 Task: Check the sale-to-list ratio of storage area in the last 1 year.
Action: Mouse moved to (868, 193)
Screenshot: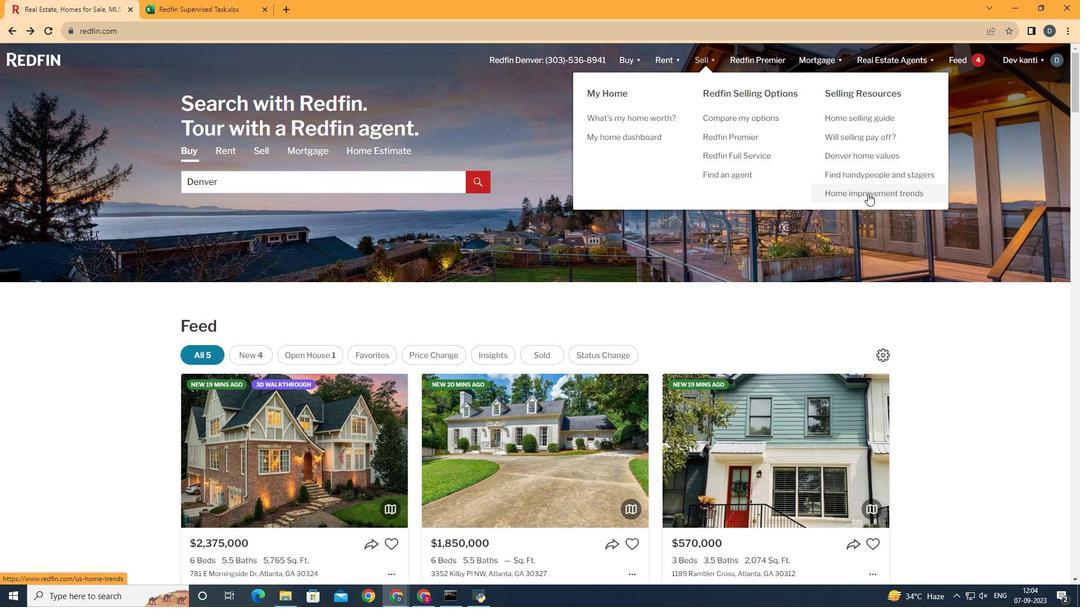 
Action: Mouse pressed left at (868, 193)
Screenshot: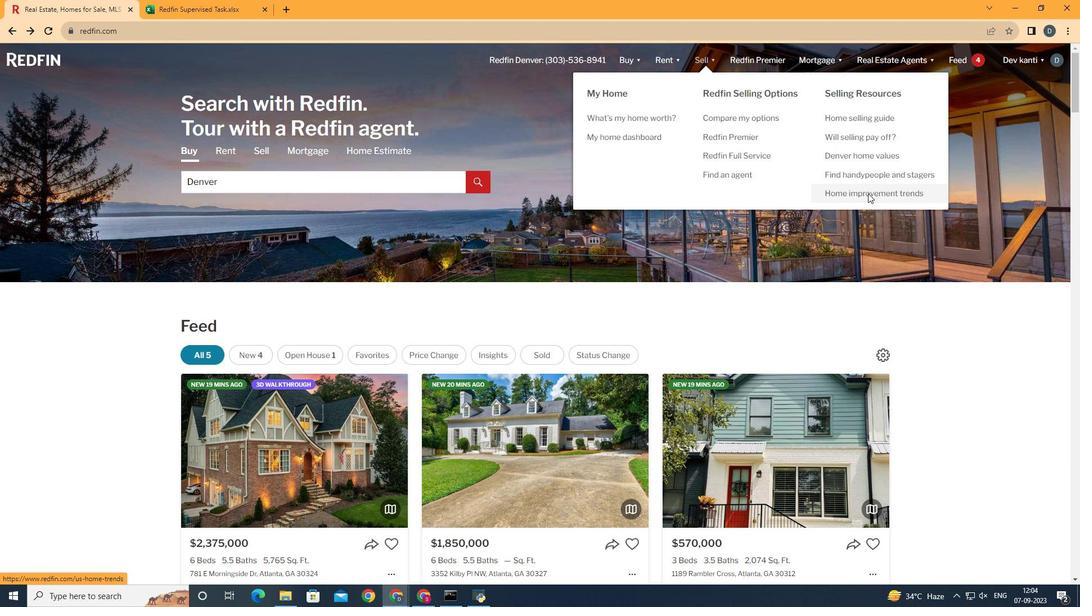 
Action: Mouse moved to (291, 219)
Screenshot: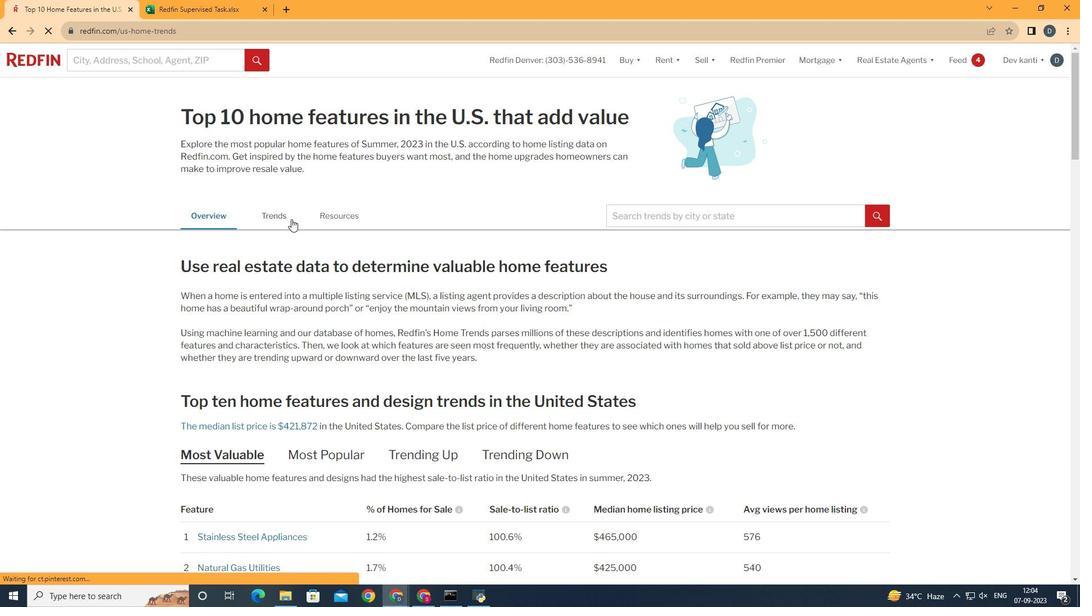 
Action: Mouse pressed left at (291, 219)
Screenshot: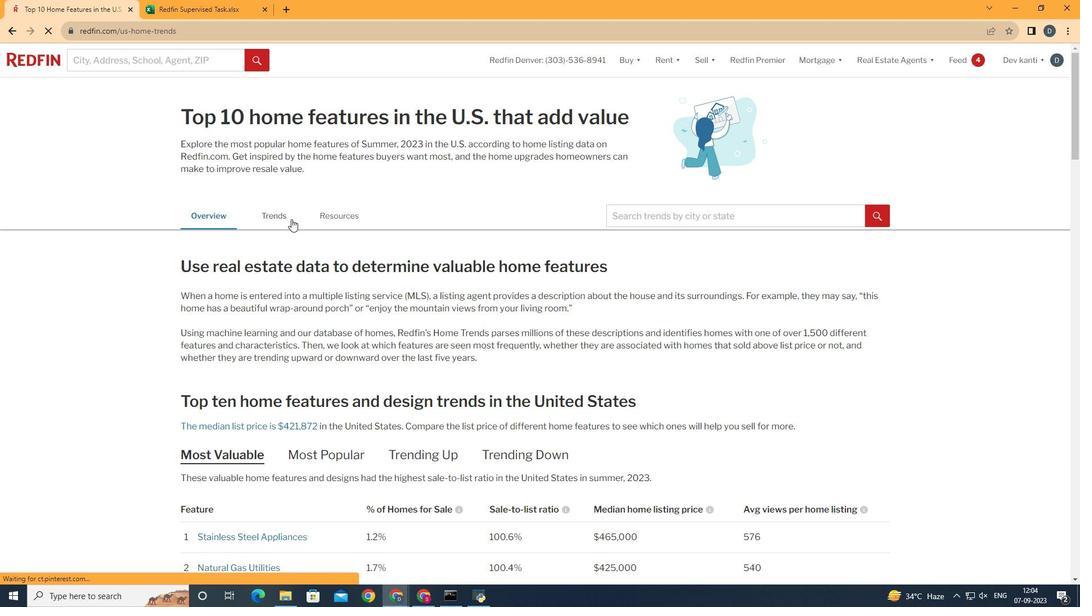 
Action: Mouse moved to (425, 275)
Screenshot: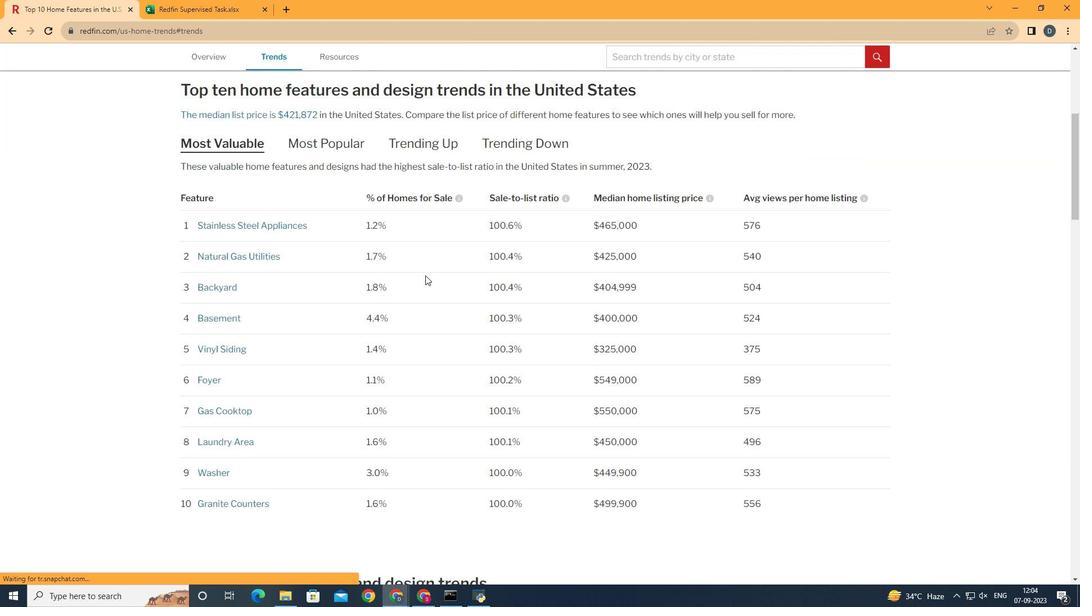 
Action: Mouse scrolled (425, 275) with delta (0, 0)
Screenshot: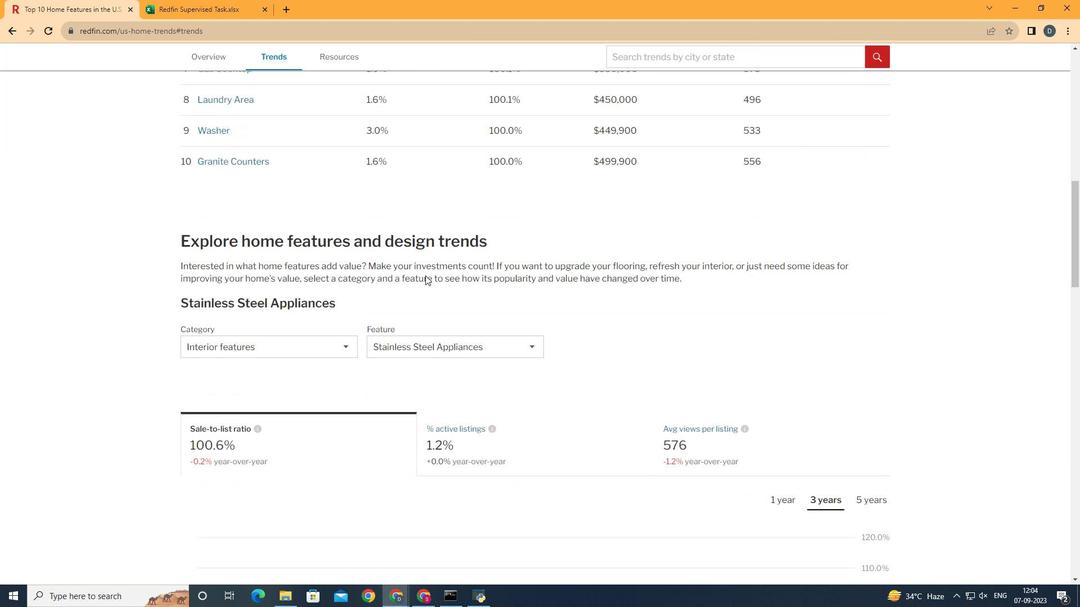 
Action: Mouse scrolled (425, 275) with delta (0, 0)
Screenshot: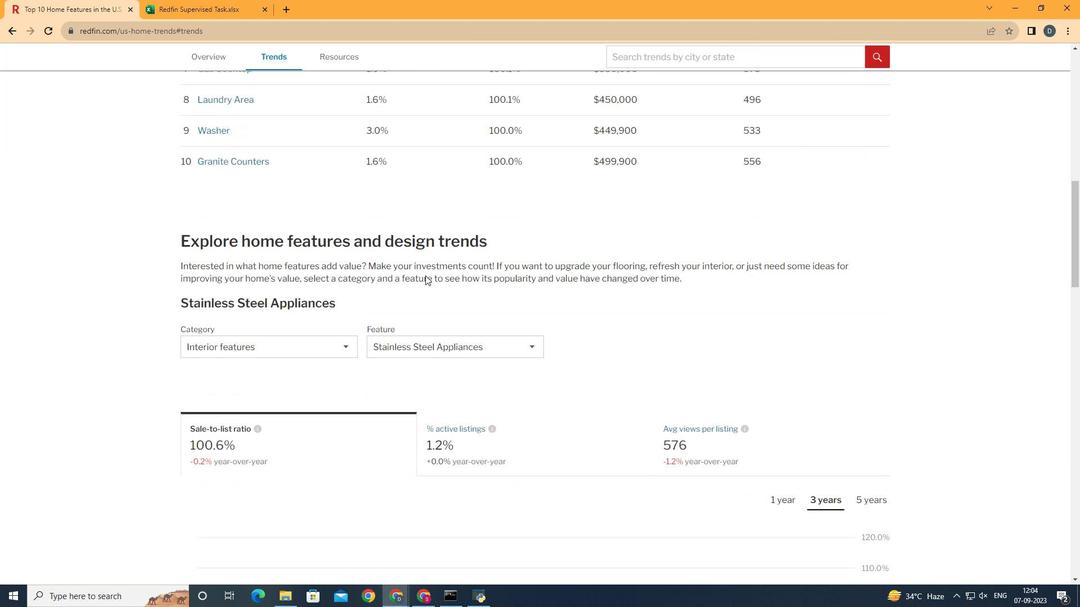 
Action: Mouse scrolled (425, 275) with delta (0, 0)
Screenshot: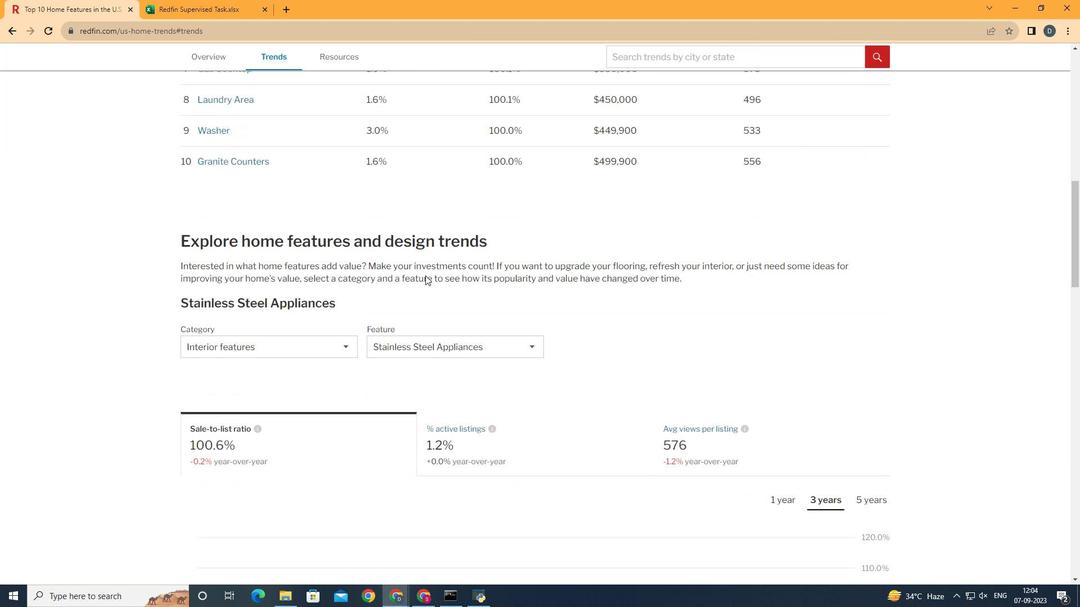 
Action: Mouse scrolled (425, 275) with delta (0, 0)
Screenshot: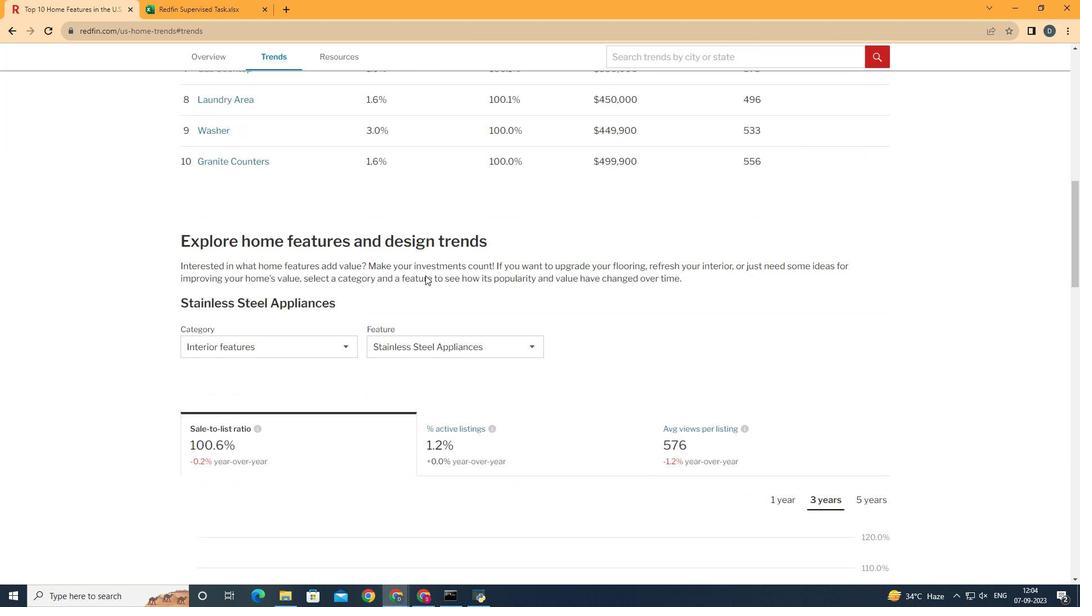 
Action: Mouse scrolled (425, 275) with delta (0, 0)
Screenshot: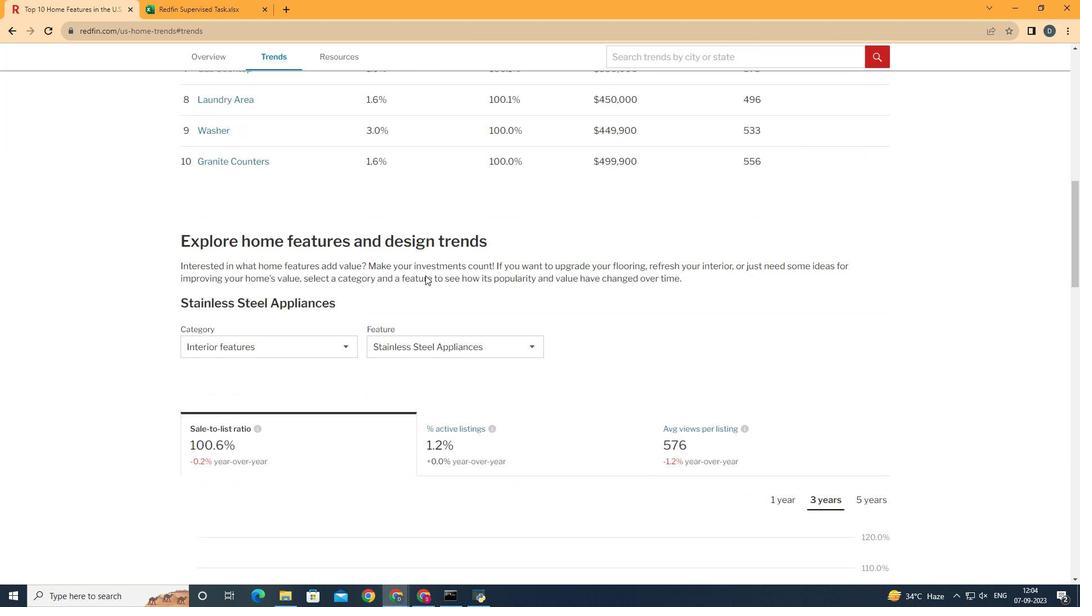 
Action: Mouse scrolled (425, 275) with delta (0, 0)
Screenshot: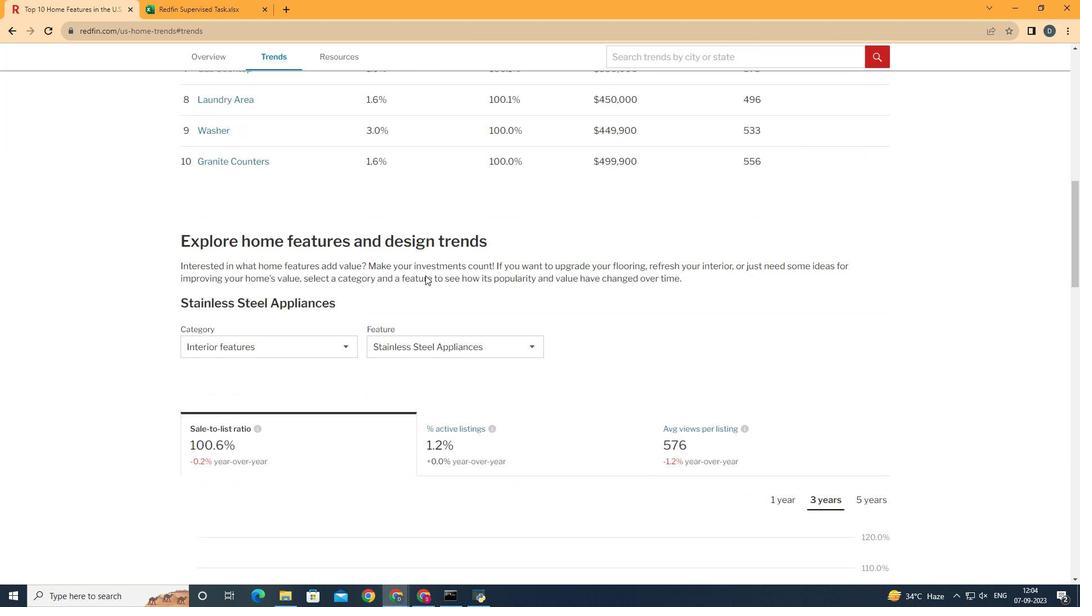 
Action: Mouse scrolled (425, 275) with delta (0, 0)
Screenshot: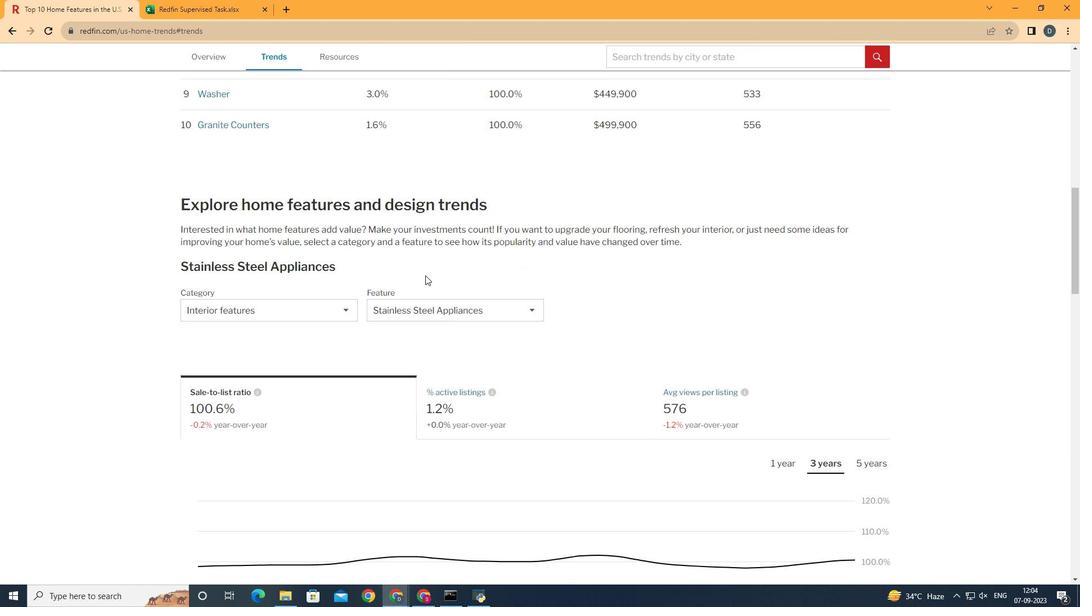 
Action: Mouse scrolled (425, 275) with delta (0, 0)
Screenshot: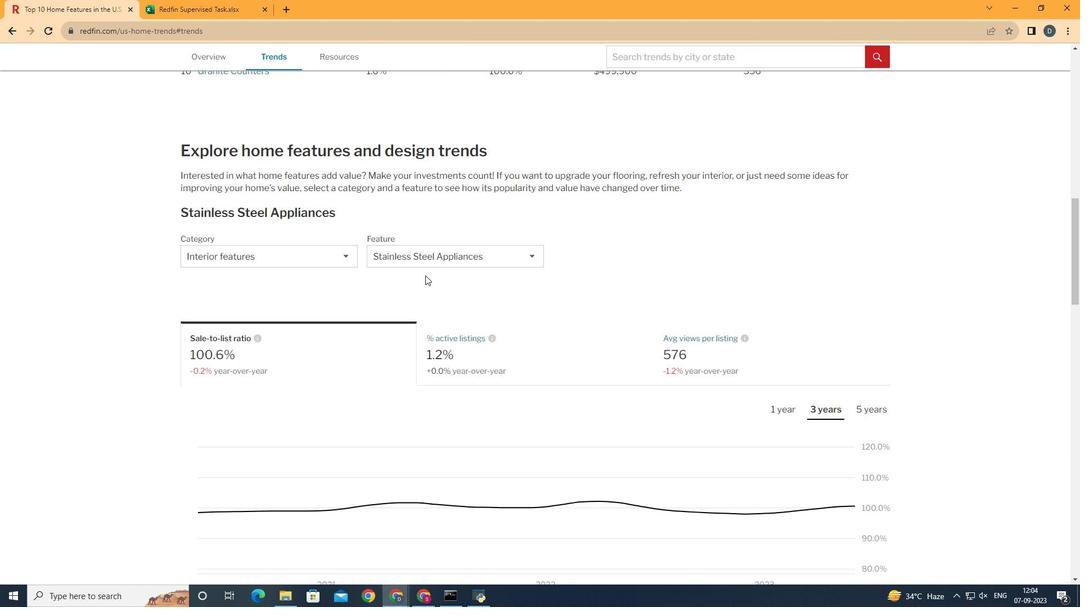
Action: Mouse moved to (349, 235)
Screenshot: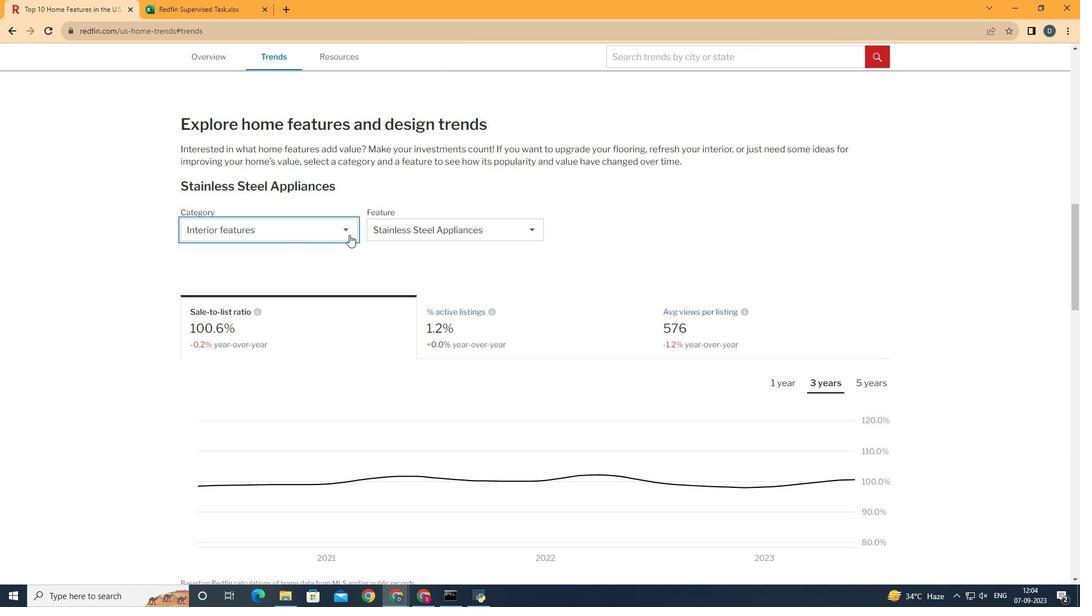 
Action: Mouse pressed left at (349, 235)
Screenshot: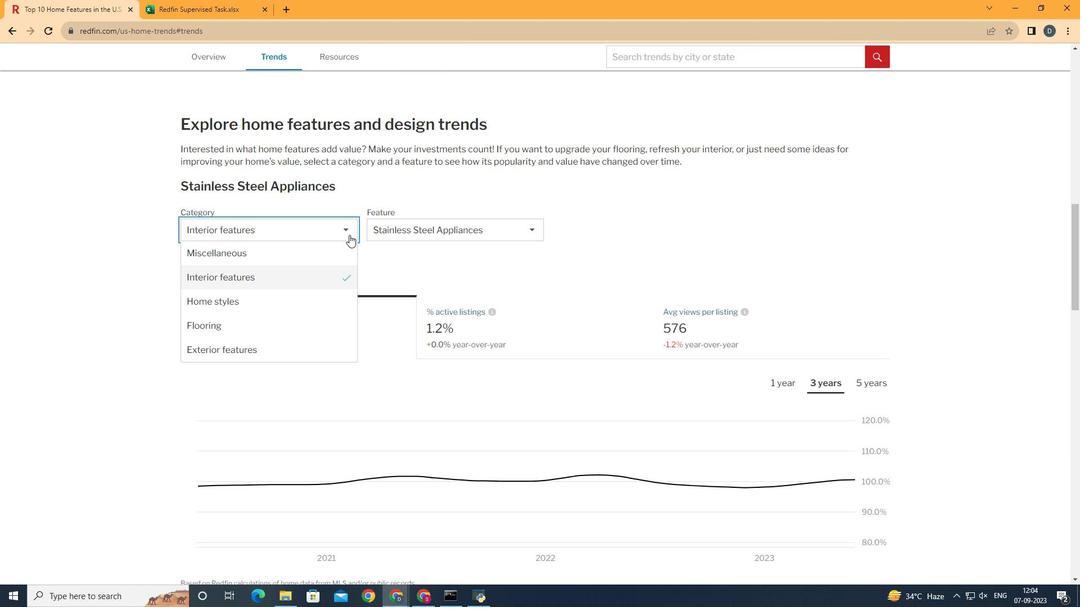 
Action: Mouse moved to (335, 256)
Screenshot: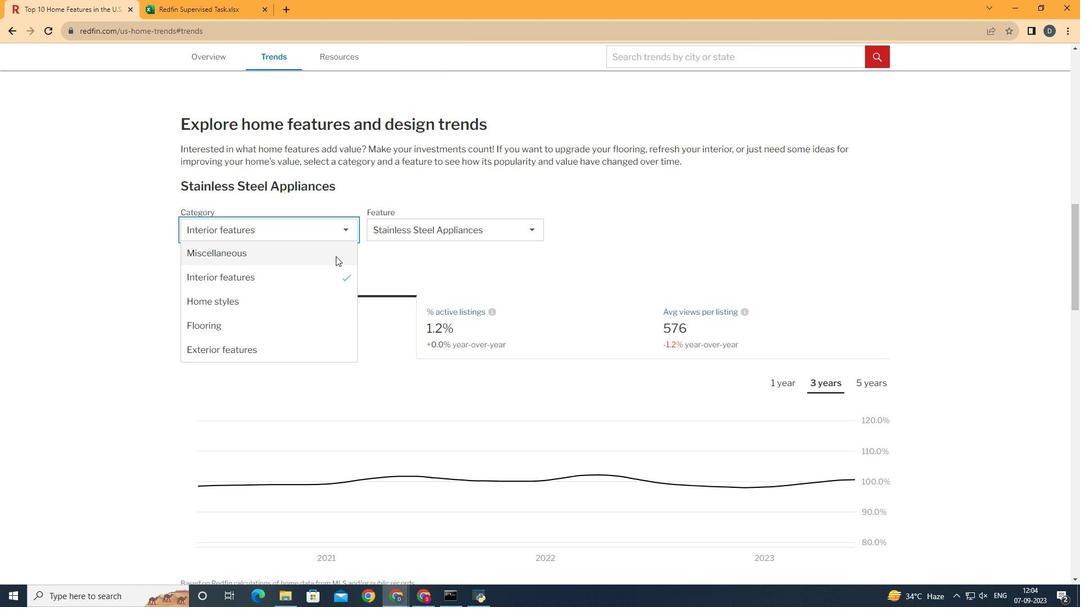 
Action: Mouse pressed left at (335, 256)
Screenshot: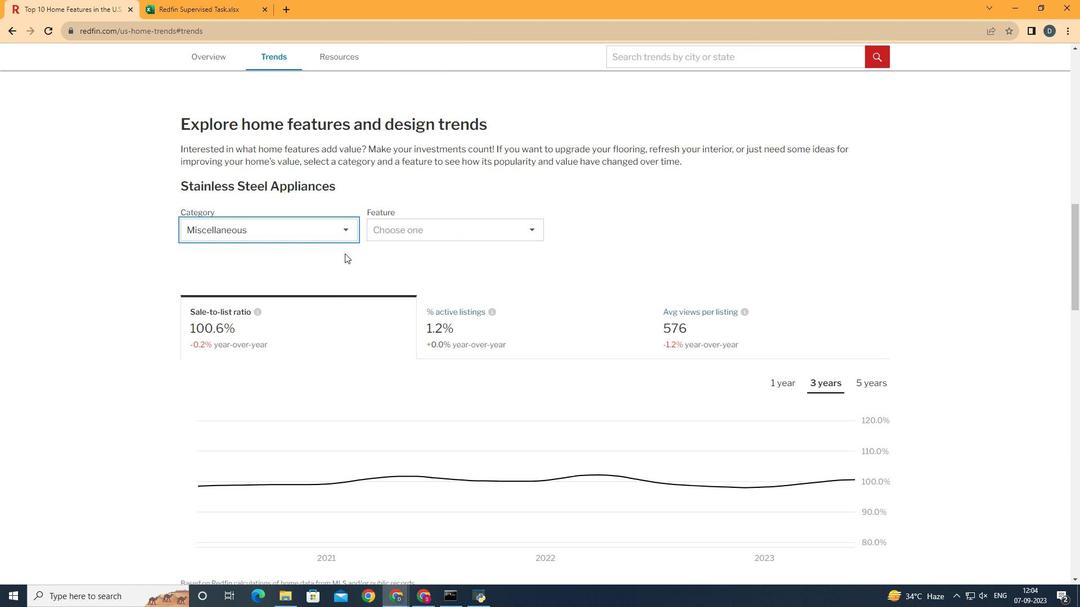 
Action: Mouse moved to (440, 234)
Screenshot: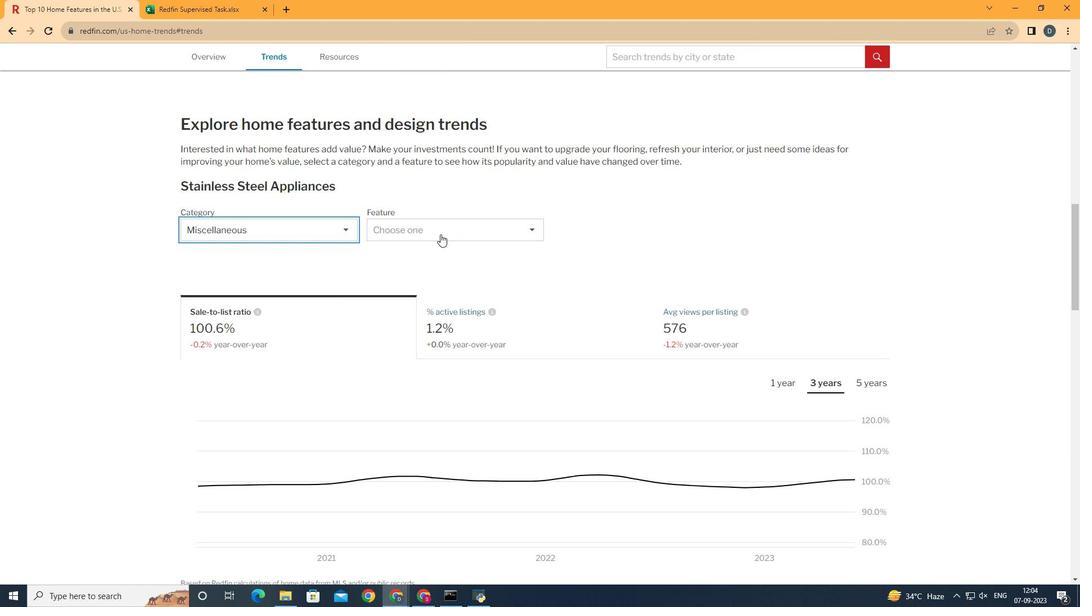 
Action: Mouse pressed left at (440, 234)
Screenshot: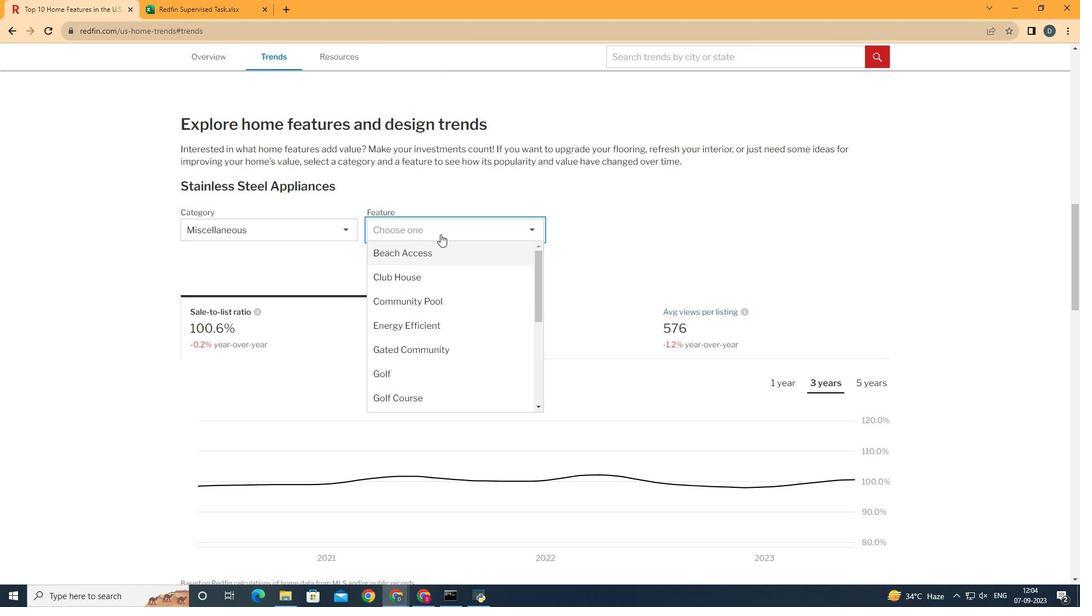 
Action: Mouse moved to (429, 356)
Screenshot: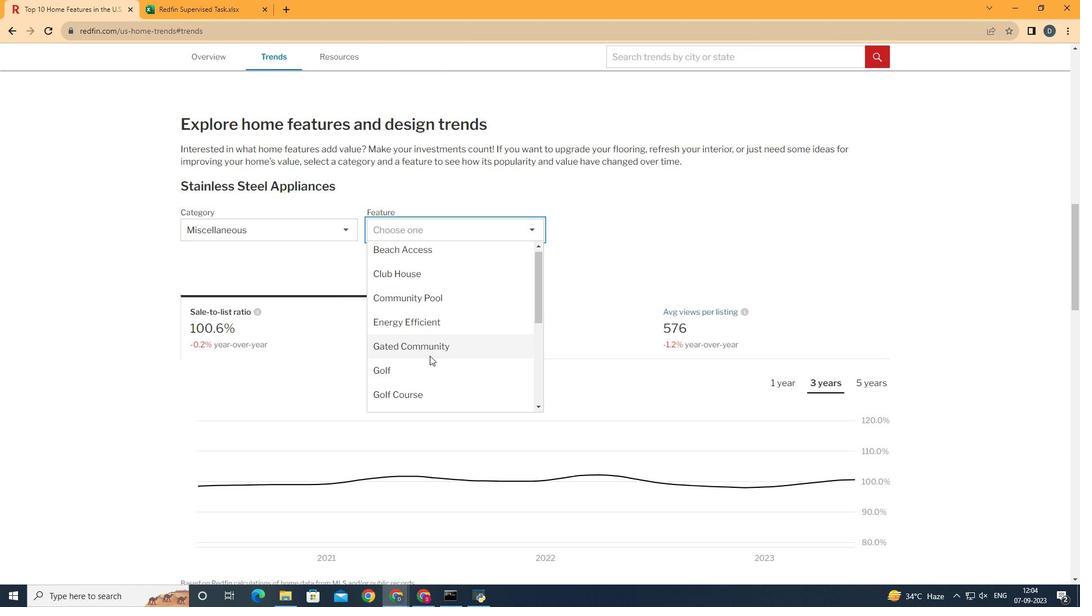 
Action: Mouse scrolled (429, 355) with delta (0, 0)
Screenshot: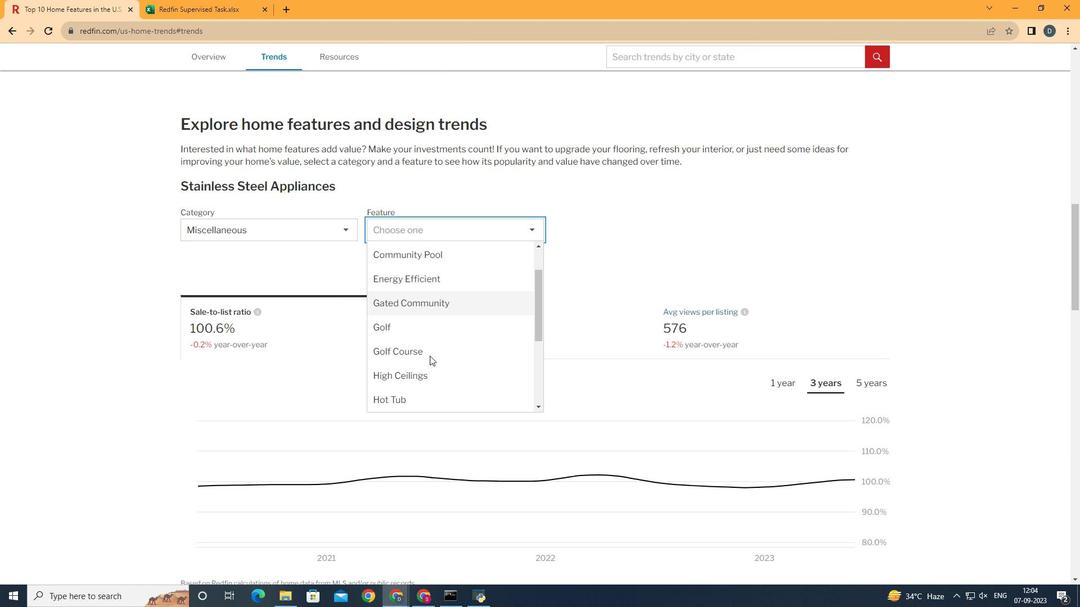 
Action: Mouse scrolled (429, 355) with delta (0, 0)
Screenshot: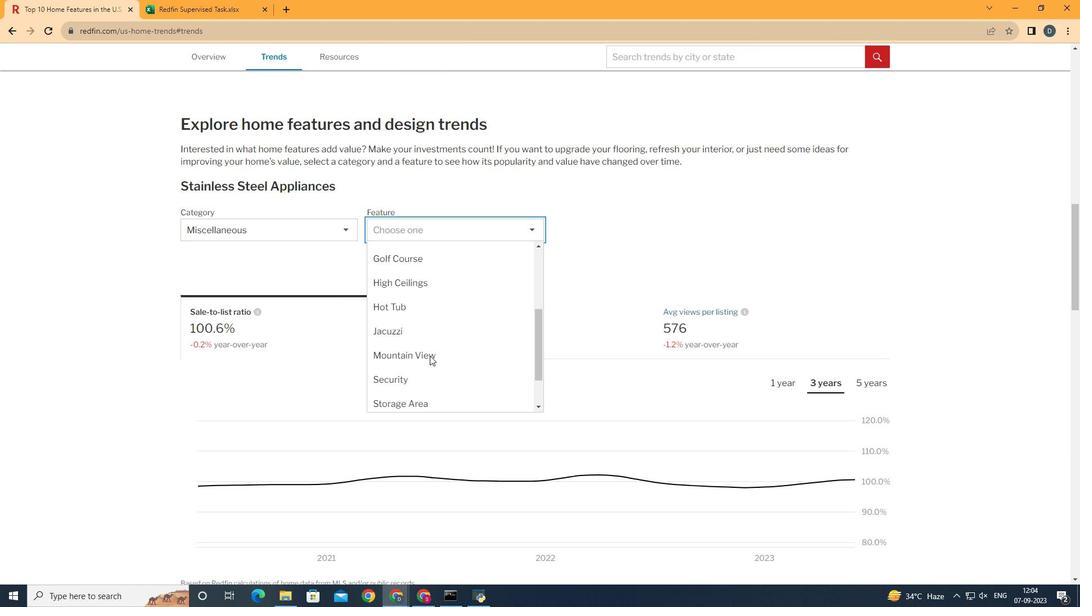 
Action: Mouse scrolled (429, 355) with delta (0, 0)
Screenshot: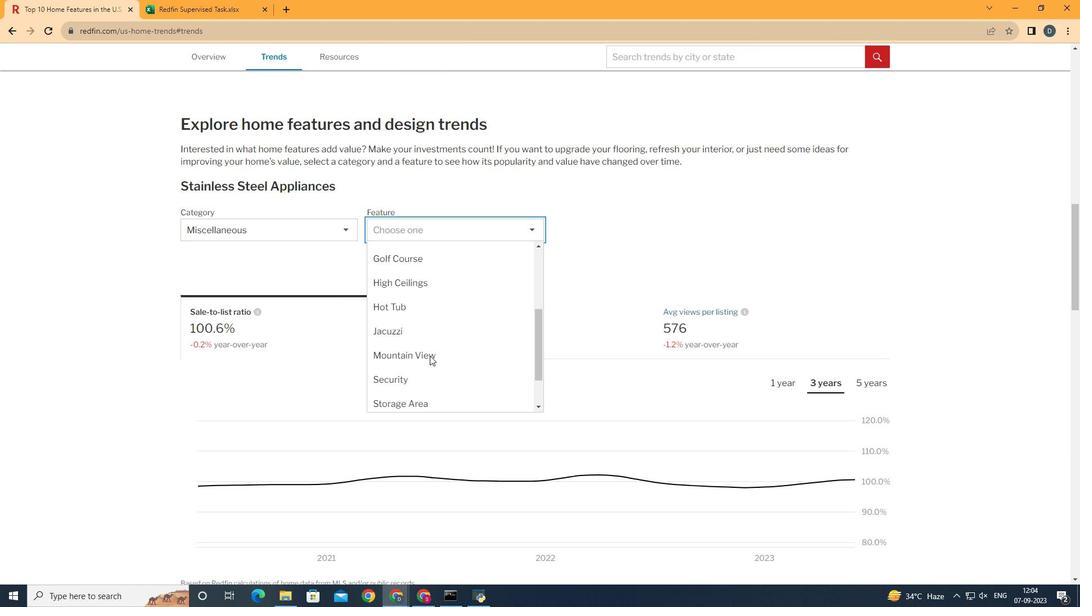 
Action: Mouse scrolled (429, 355) with delta (0, 0)
Screenshot: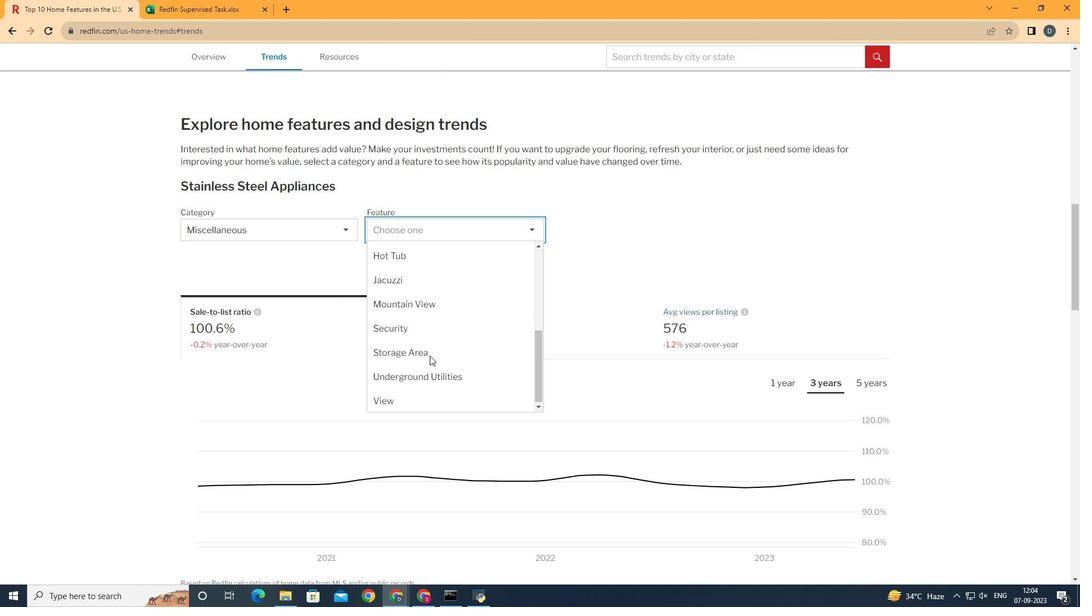 
Action: Mouse scrolled (429, 355) with delta (0, 0)
Screenshot: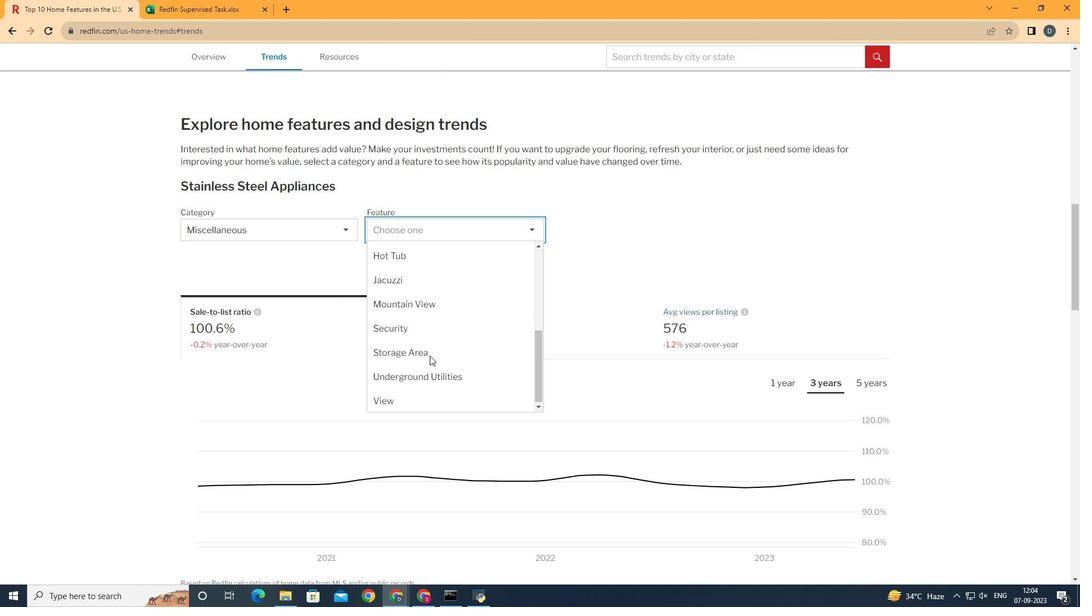 
Action: Mouse moved to (429, 356)
Screenshot: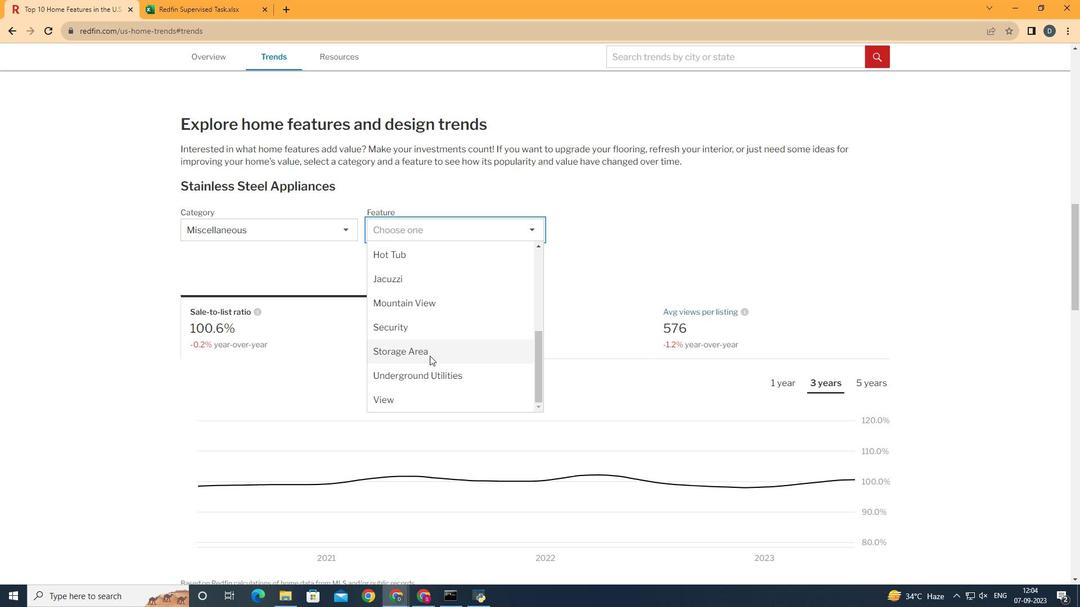 
Action: Mouse pressed left at (429, 356)
Screenshot: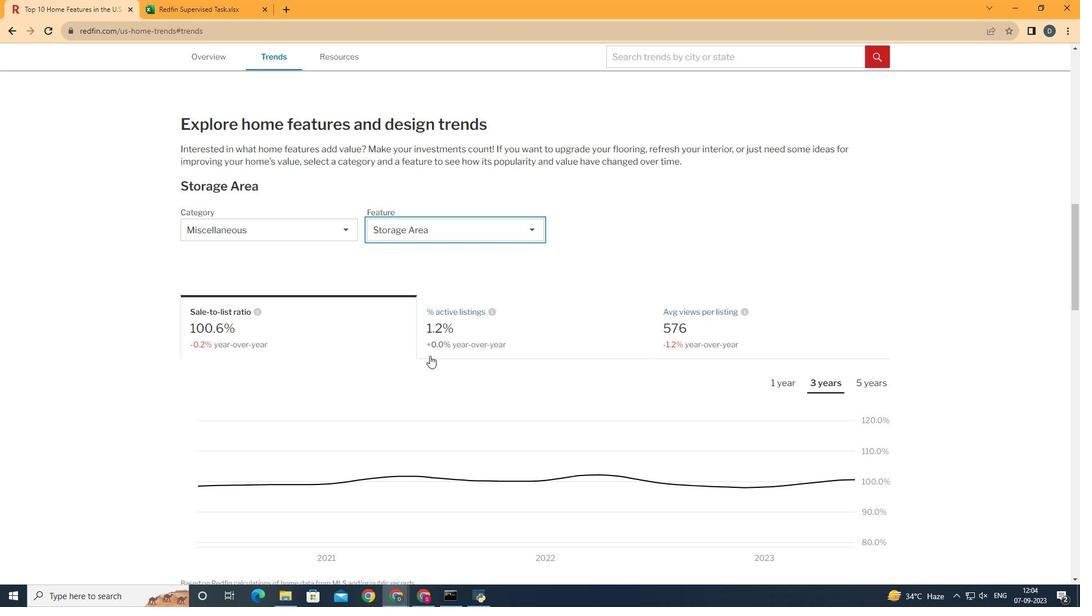 
Action: Mouse moved to (335, 337)
Screenshot: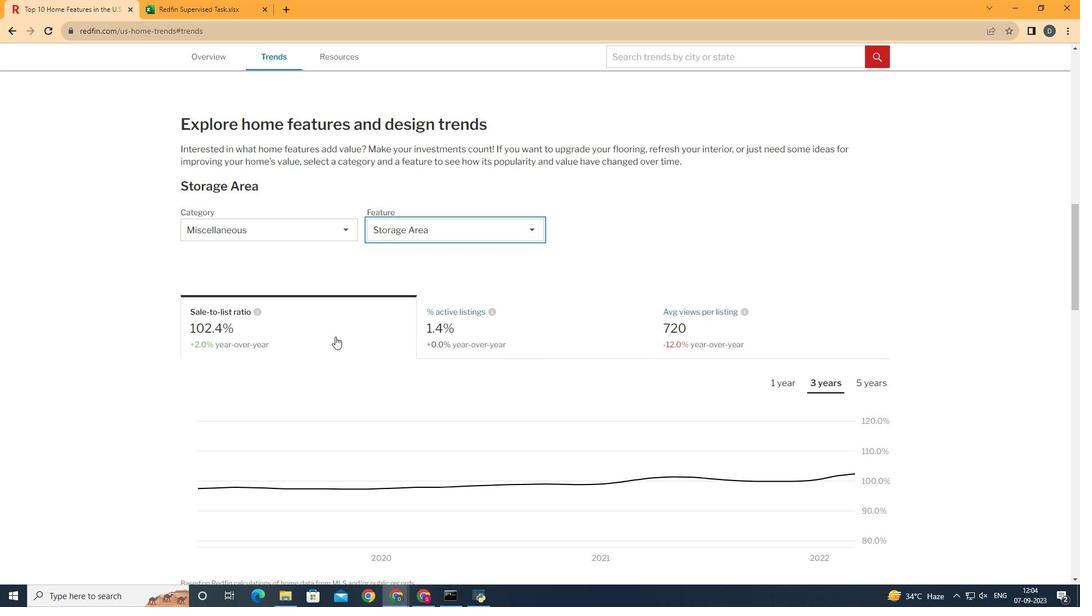 
Action: Mouse pressed left at (335, 337)
Screenshot: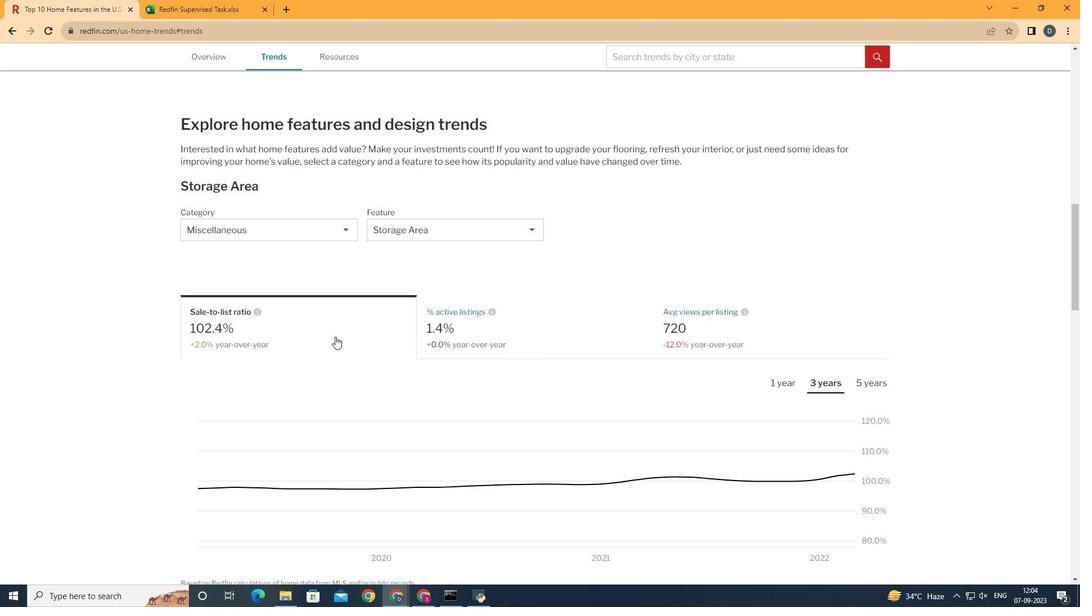 
Action: Mouse moved to (359, 338)
Screenshot: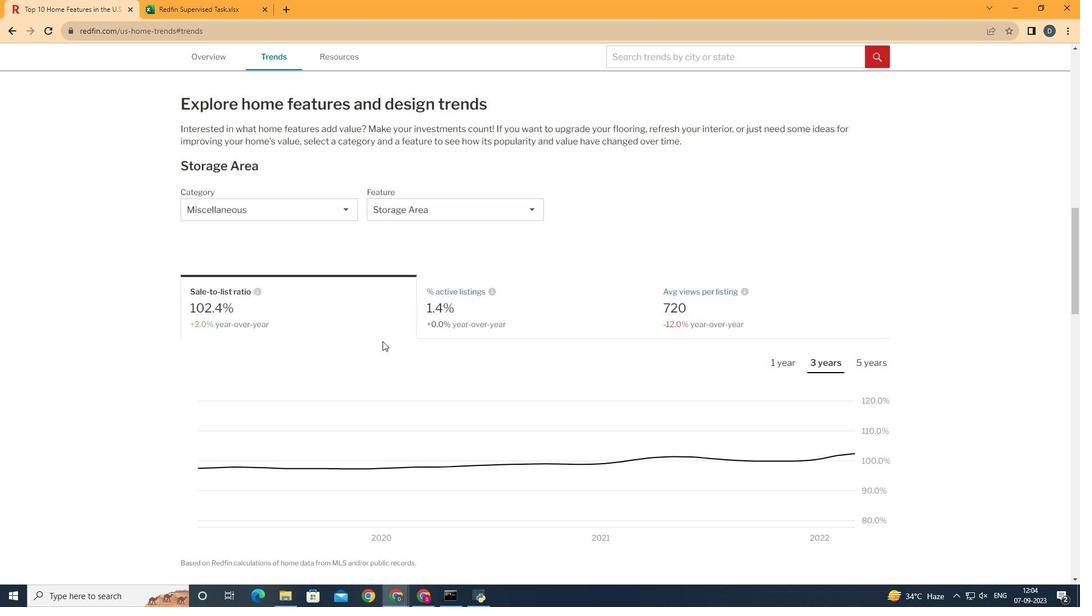 
Action: Mouse scrolled (359, 337) with delta (0, 0)
Screenshot: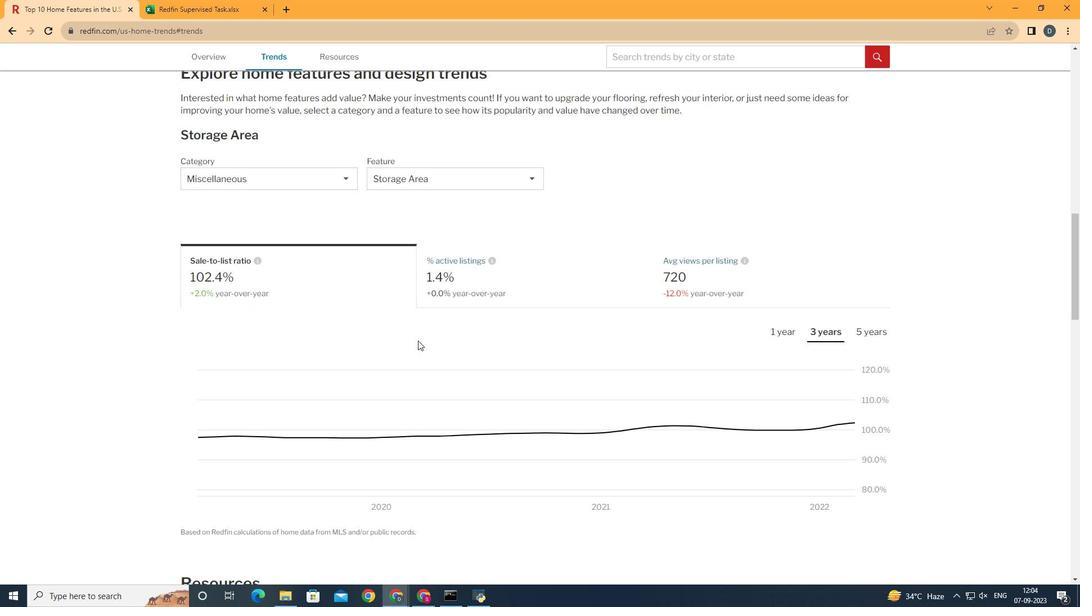 
Action: Mouse moved to (361, 339)
Screenshot: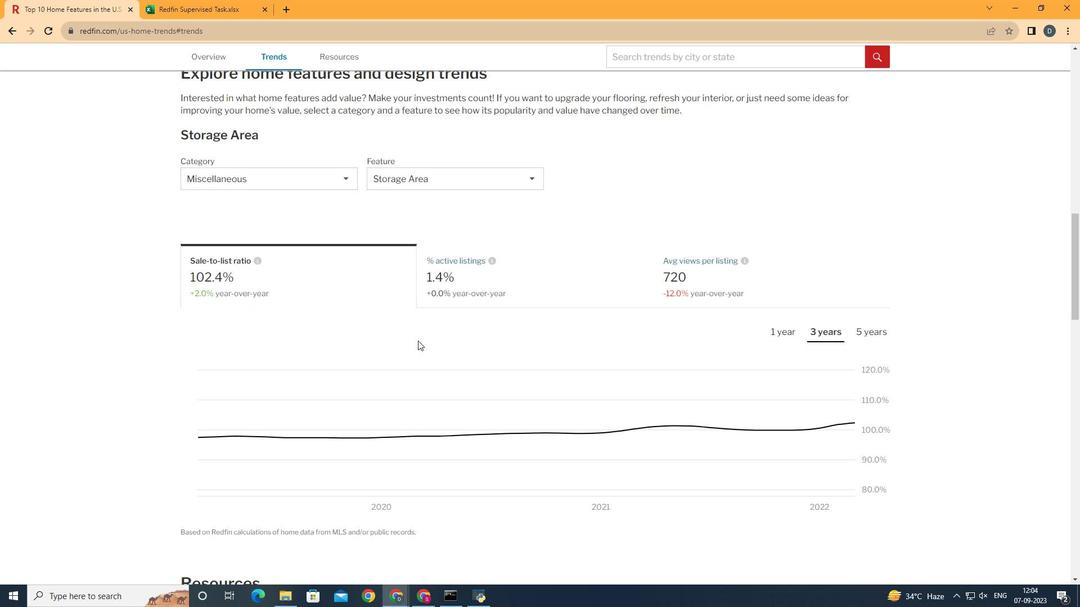 
Action: Mouse scrolled (361, 338) with delta (0, 0)
Screenshot: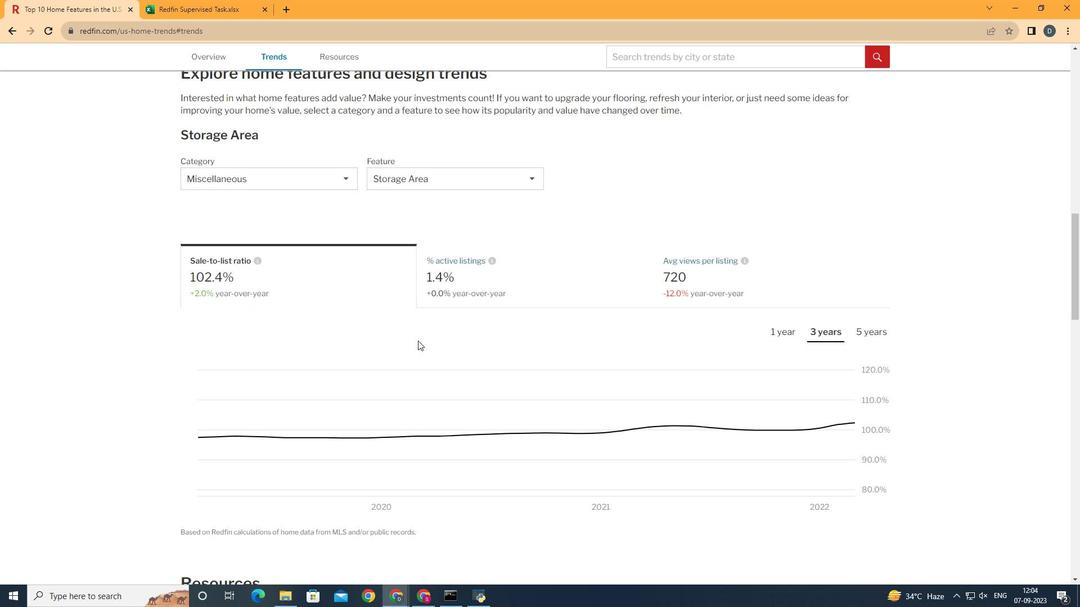
Action: Mouse moved to (788, 275)
Screenshot: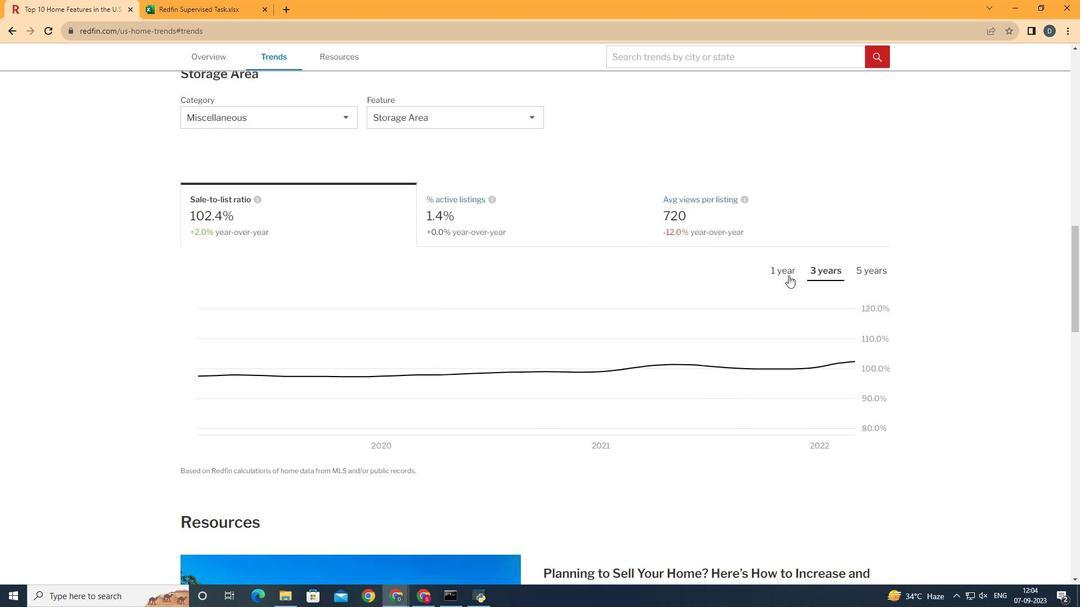 
Action: Mouse pressed left at (788, 275)
Screenshot: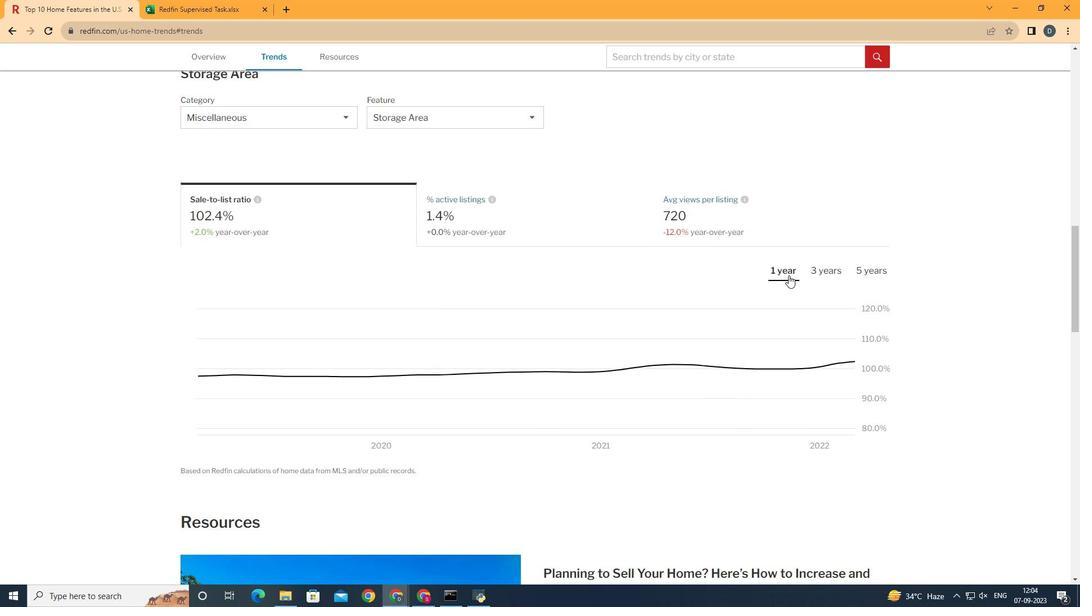 
Action: Mouse moved to (815, 366)
Screenshot: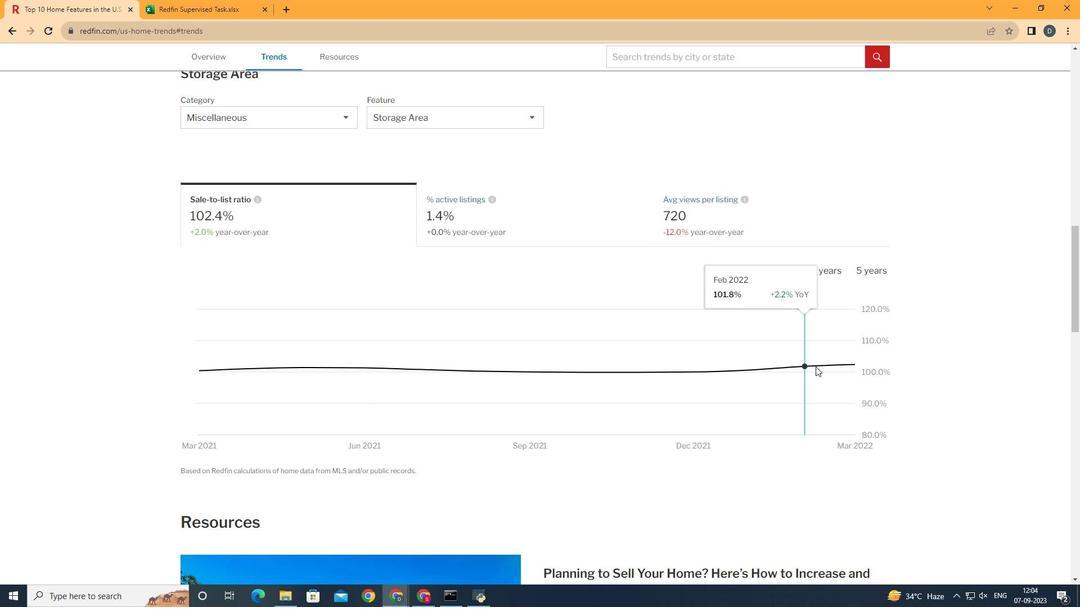 
